 Task: Enable the identity provider to use SSO with other websites
Action: Mouse moved to (153, 184)
Screenshot: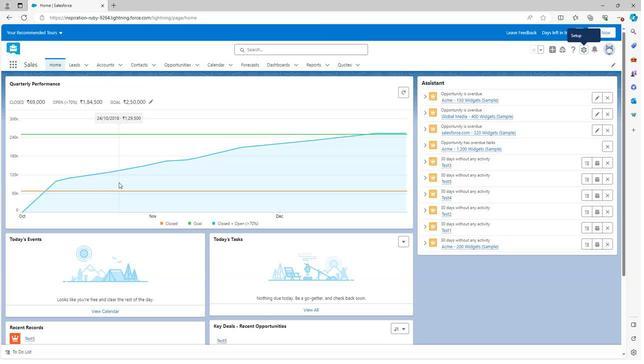 
Action: Mouse scrolled (153, 184) with delta (0, 0)
Screenshot: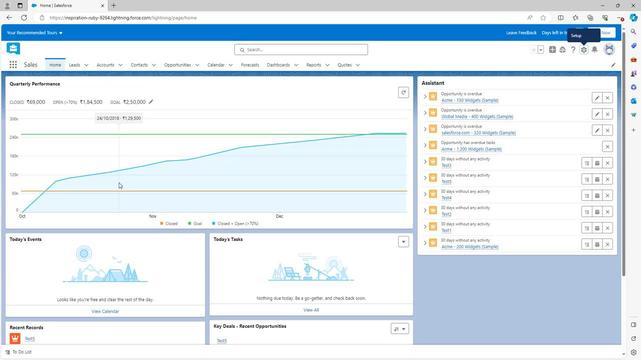 
Action: Mouse scrolled (153, 184) with delta (0, 0)
Screenshot: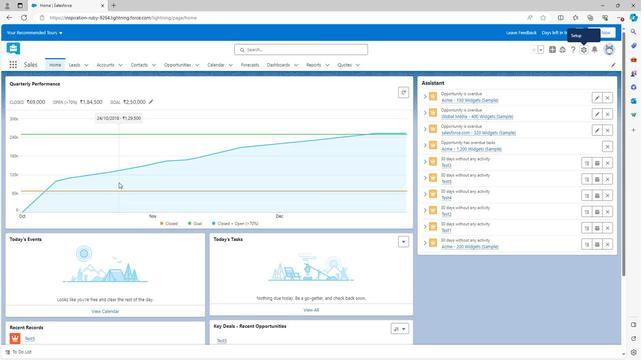 
Action: Mouse scrolled (153, 184) with delta (0, 0)
Screenshot: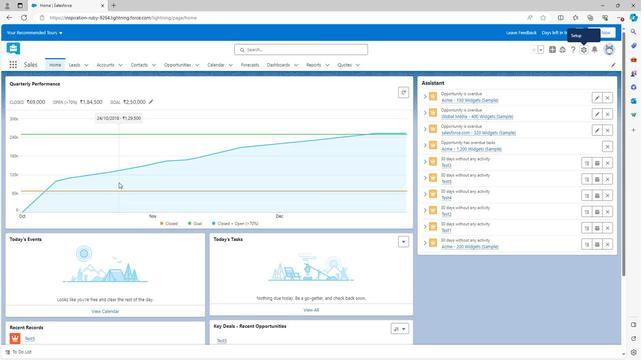 
Action: Mouse scrolled (153, 184) with delta (0, 0)
Screenshot: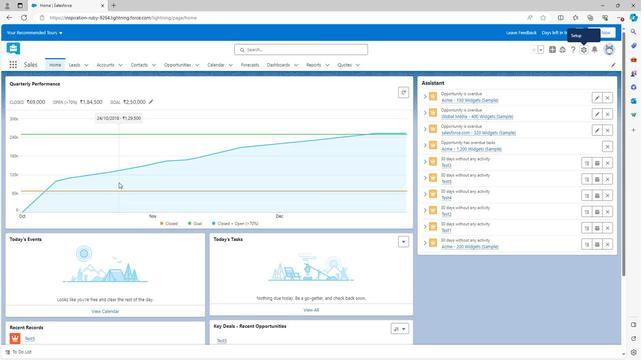 
Action: Mouse scrolled (153, 184) with delta (0, 0)
Screenshot: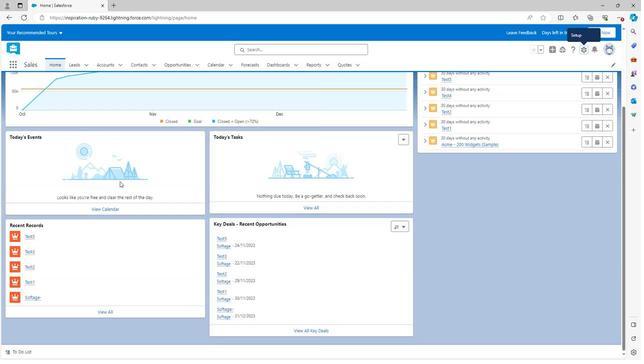 
Action: Mouse scrolled (153, 184) with delta (0, 0)
Screenshot: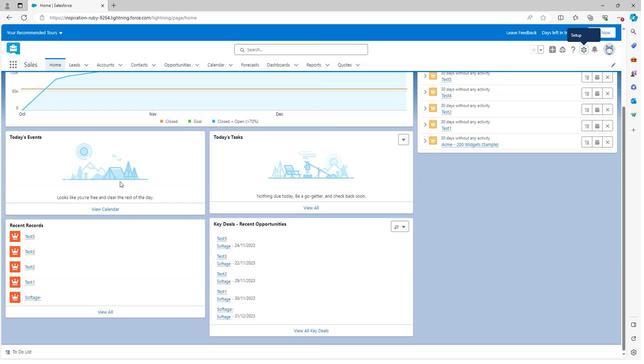 
Action: Mouse scrolled (153, 184) with delta (0, 0)
Screenshot: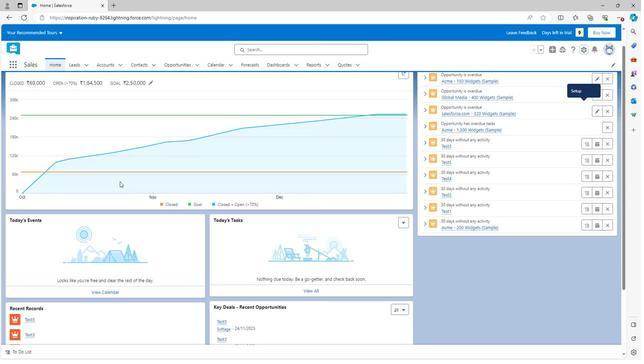 
Action: Mouse scrolled (153, 184) with delta (0, 0)
Screenshot: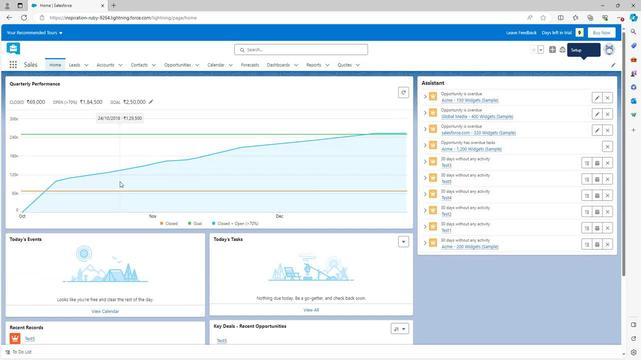 
Action: Mouse moved to (549, 57)
Screenshot: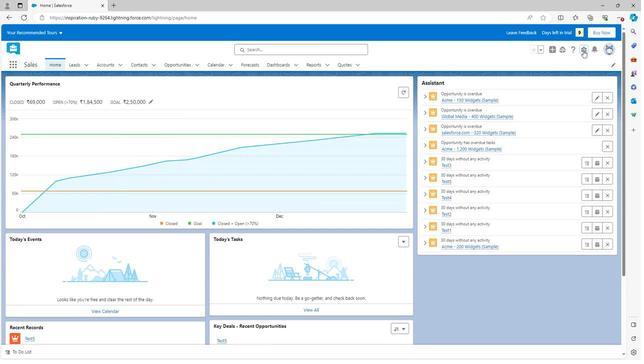 
Action: Mouse pressed left at (549, 57)
Screenshot: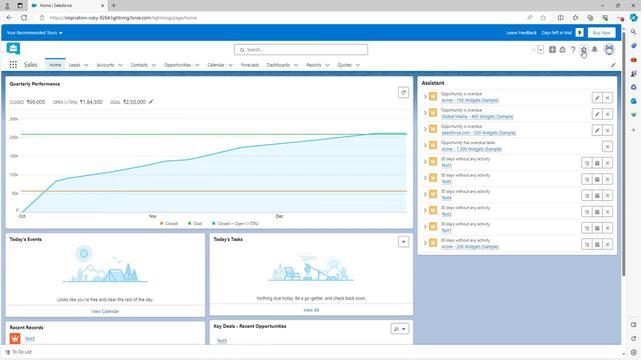 
Action: Mouse moved to (529, 75)
Screenshot: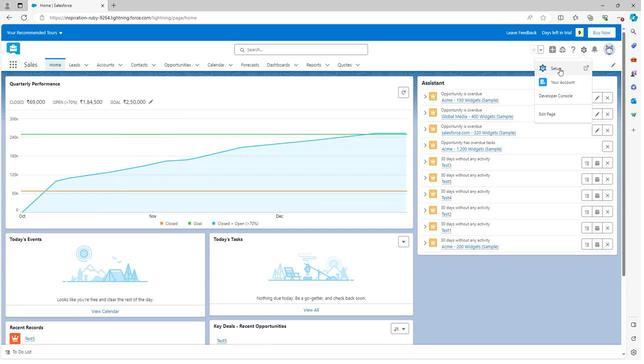 
Action: Mouse pressed left at (529, 75)
Screenshot: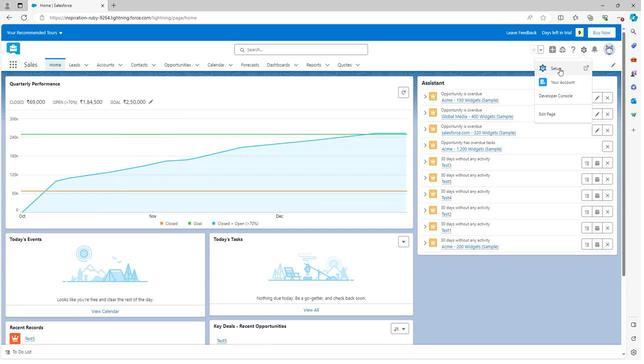 
Action: Mouse moved to (67, 308)
Screenshot: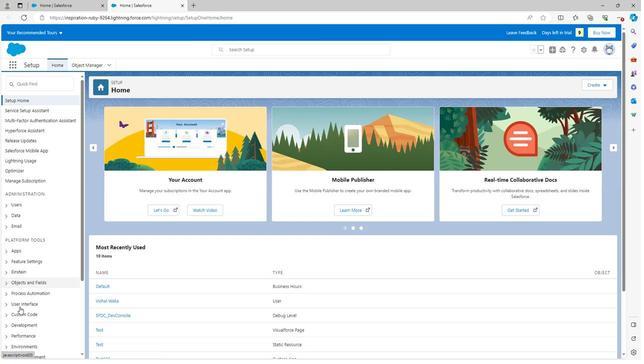 
Action: Mouse scrolled (67, 308) with delta (0, 0)
Screenshot: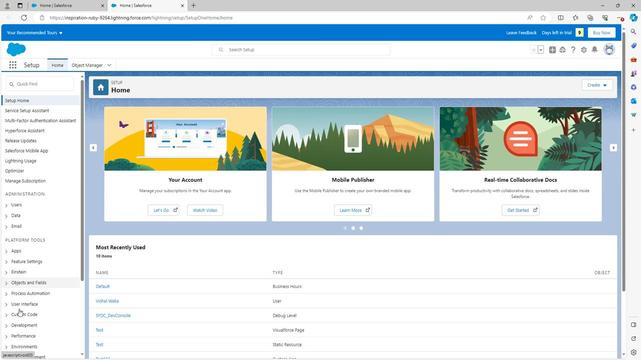 
Action: Mouse scrolled (67, 308) with delta (0, 0)
Screenshot: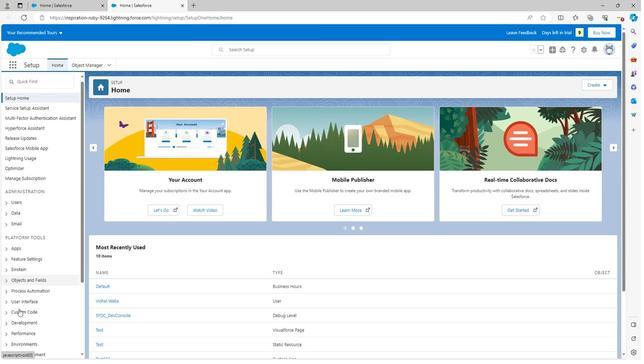 
Action: Mouse scrolled (67, 308) with delta (0, 0)
Screenshot: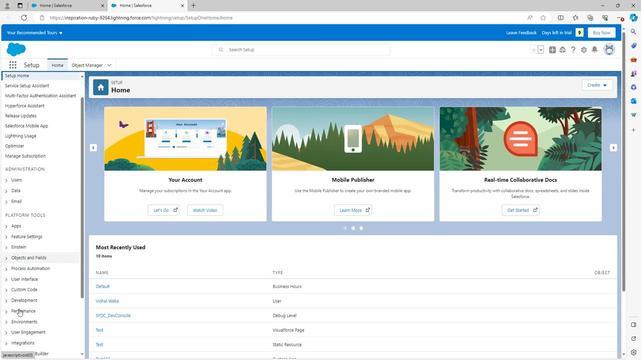 
Action: Mouse scrolled (67, 308) with delta (0, 0)
Screenshot: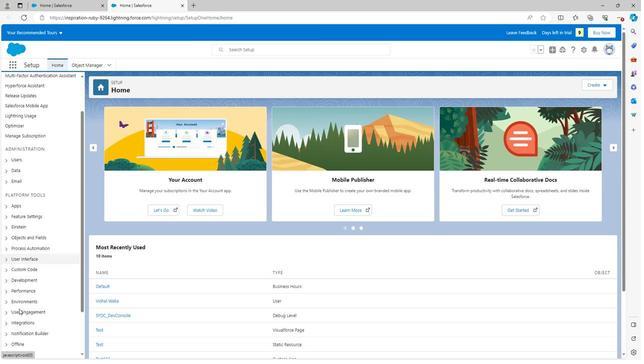 
Action: Mouse scrolled (67, 308) with delta (0, 0)
Screenshot: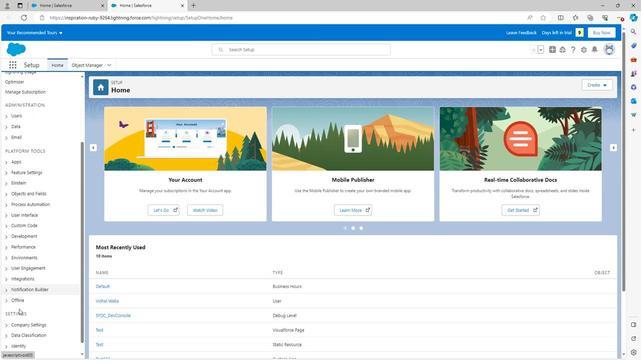 
Action: Mouse scrolled (67, 308) with delta (0, 0)
Screenshot: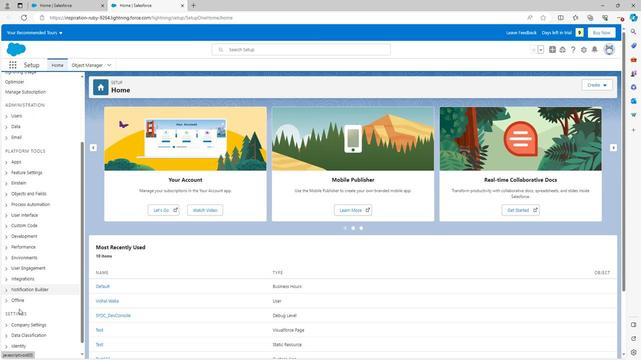 
Action: Mouse scrolled (67, 308) with delta (0, 0)
Screenshot: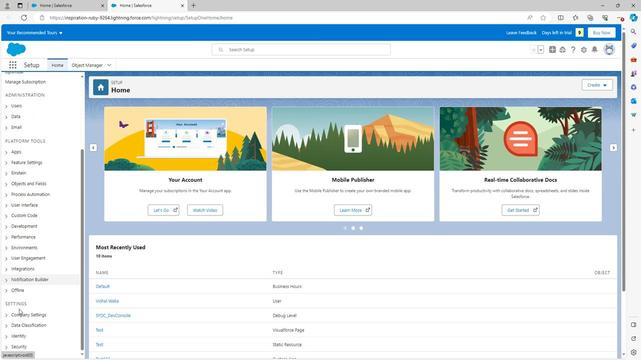 
Action: Mouse scrolled (67, 308) with delta (0, 0)
Screenshot: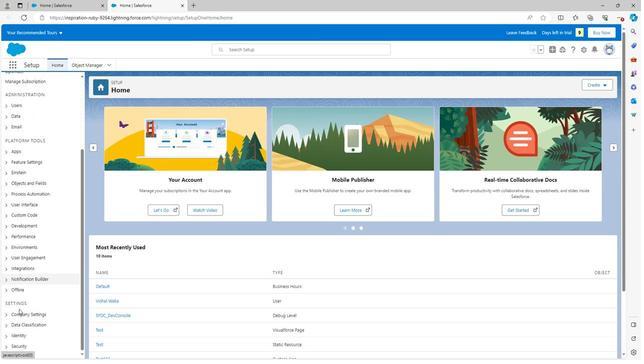 
Action: Mouse moved to (56, 336)
Screenshot: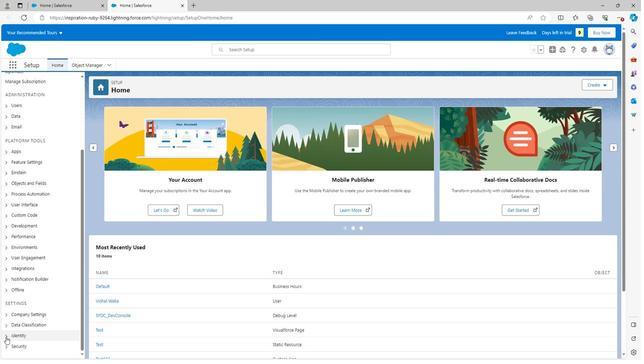 
Action: Mouse pressed left at (56, 336)
Screenshot: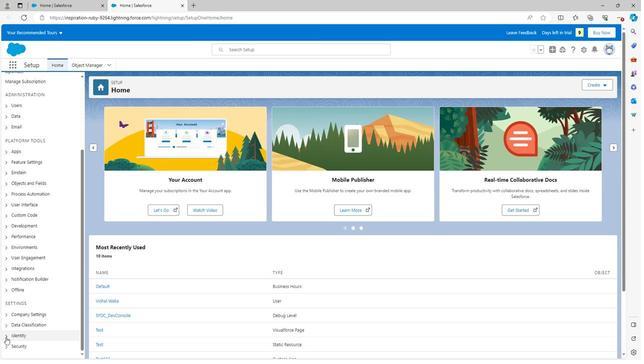
Action: Mouse moved to (55, 336)
Screenshot: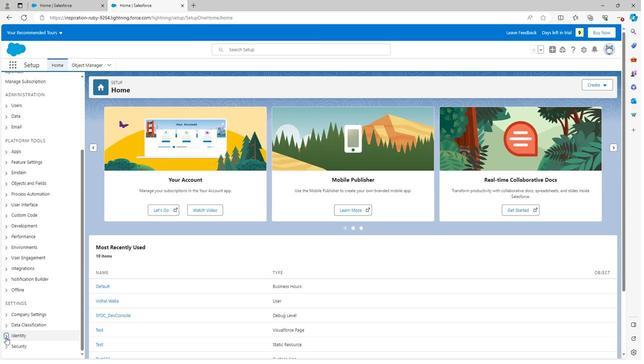 
Action: Mouse scrolled (55, 336) with delta (0, 0)
Screenshot: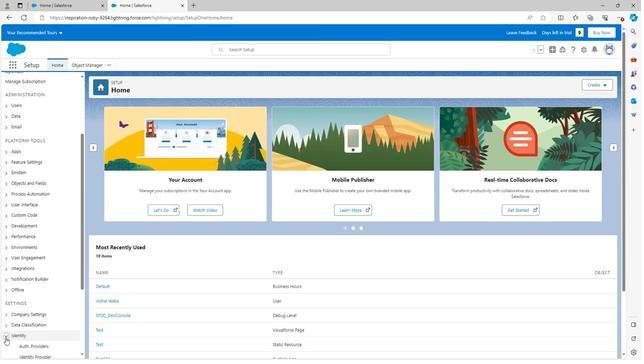 
Action: Mouse scrolled (55, 336) with delta (0, 0)
Screenshot: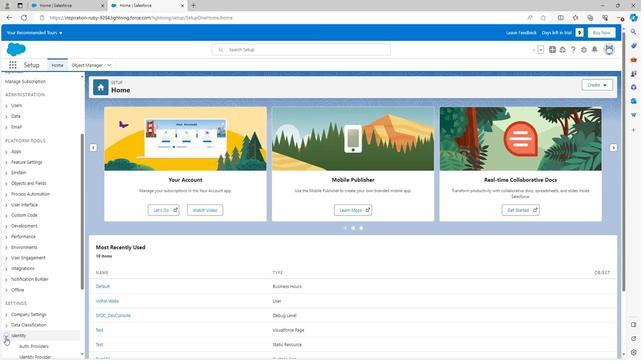
Action: Mouse scrolled (55, 336) with delta (0, 0)
Screenshot: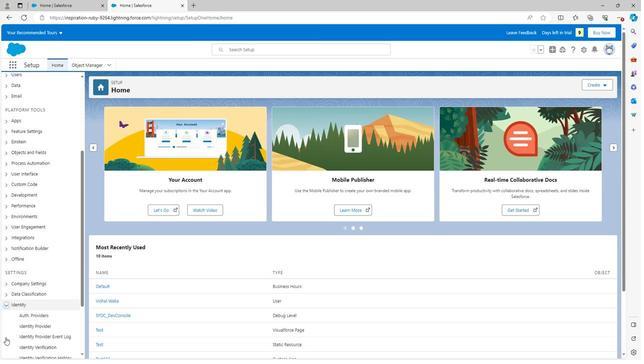 
Action: Mouse scrolled (55, 336) with delta (0, 0)
Screenshot: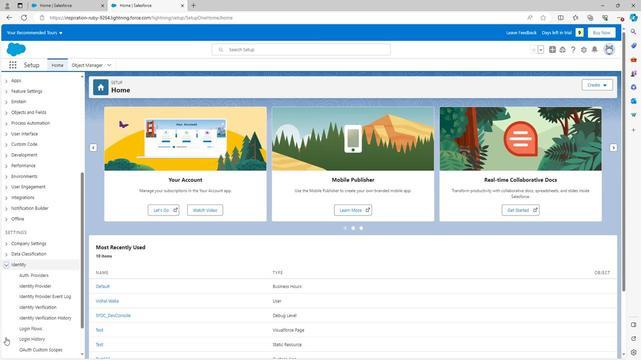 
Action: Mouse scrolled (55, 336) with delta (0, 0)
Screenshot: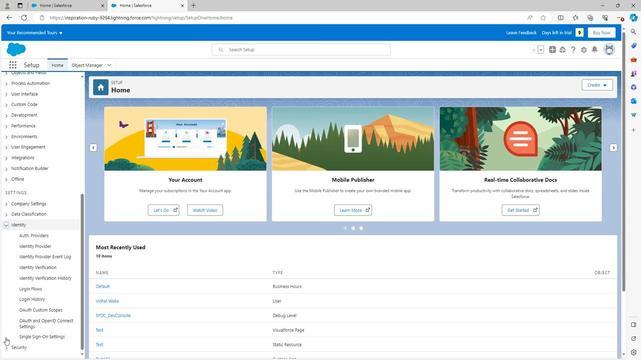 
Action: Mouse moved to (80, 247)
Screenshot: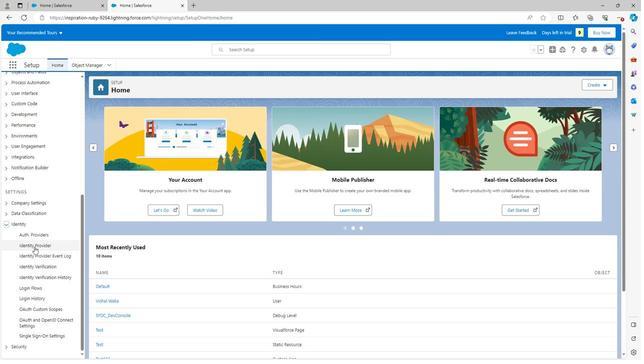 
Action: Mouse pressed left at (80, 247)
Screenshot: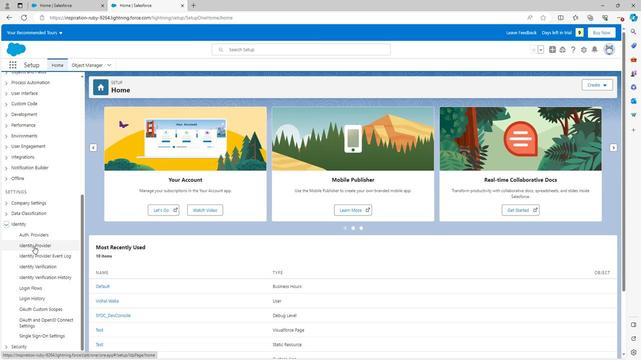 
Action: Mouse moved to (264, 237)
Screenshot: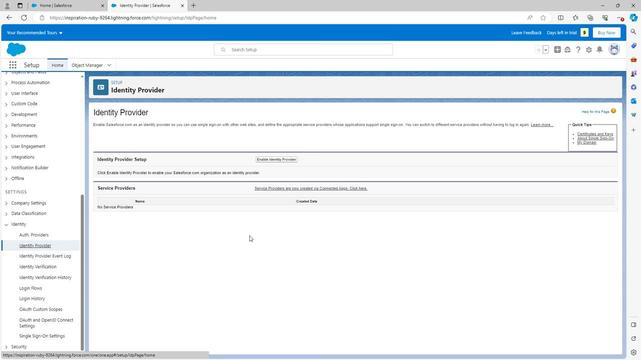 
Action: Mouse scrolled (264, 237) with delta (0, 0)
Screenshot: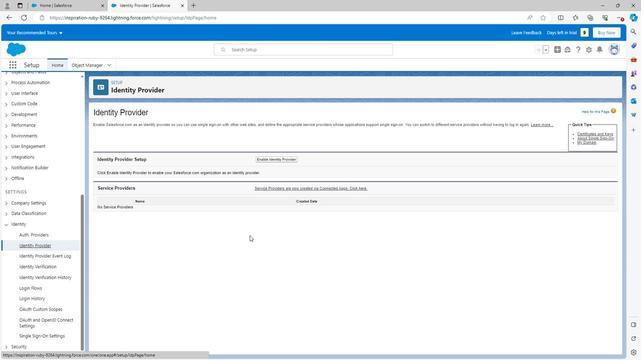 
Action: Mouse scrolled (264, 237) with delta (0, 0)
Screenshot: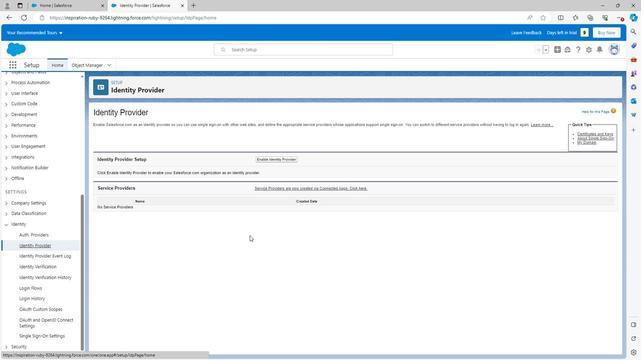 
Action: Mouse scrolled (264, 237) with delta (0, 0)
Screenshot: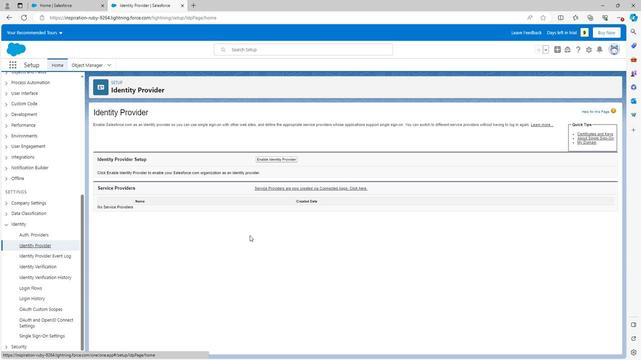 
Action: Mouse moved to (291, 162)
Screenshot: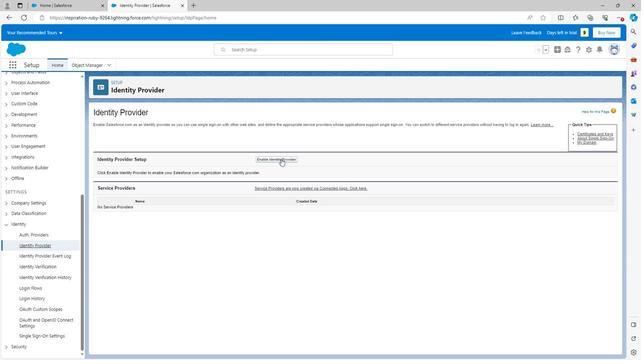 
Action: Mouse pressed left at (291, 162)
Screenshot: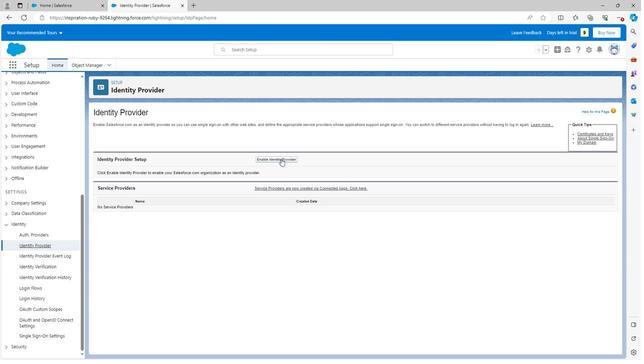 
Action: Mouse moved to (289, 163)
Screenshot: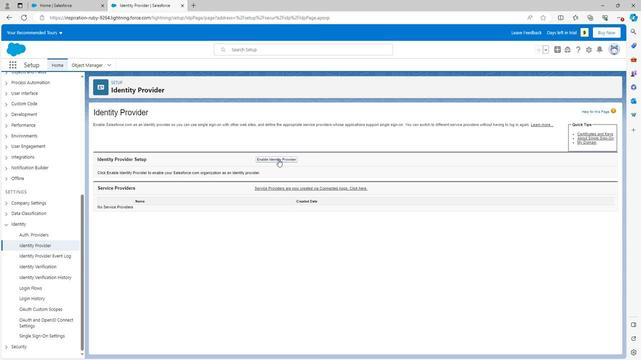 
Action: Mouse pressed left at (289, 163)
Screenshot: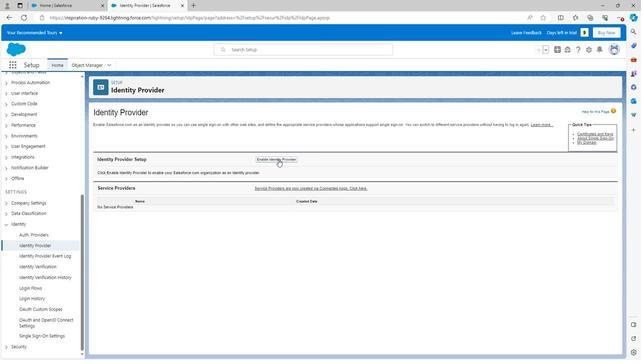 
Action: Mouse moved to (346, 180)
Screenshot: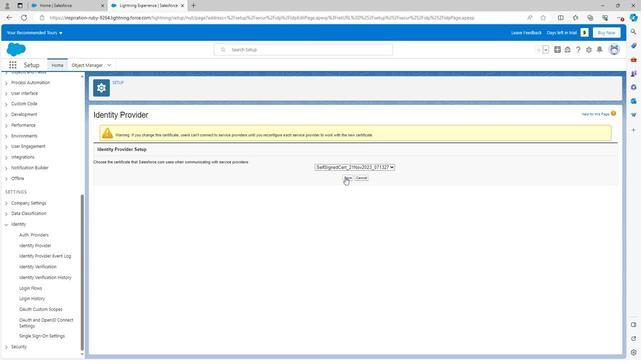 
Action: Mouse pressed left at (346, 180)
Screenshot: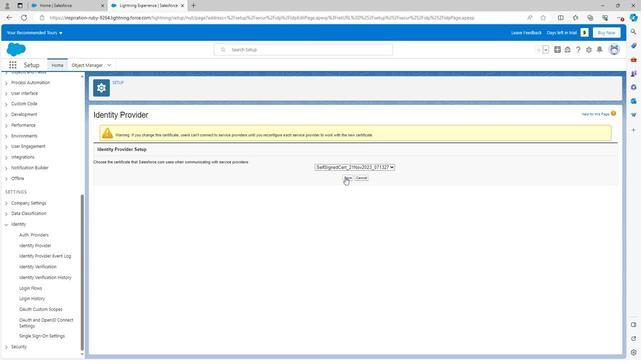 
Action: Mouse moved to (351, 76)
Screenshot: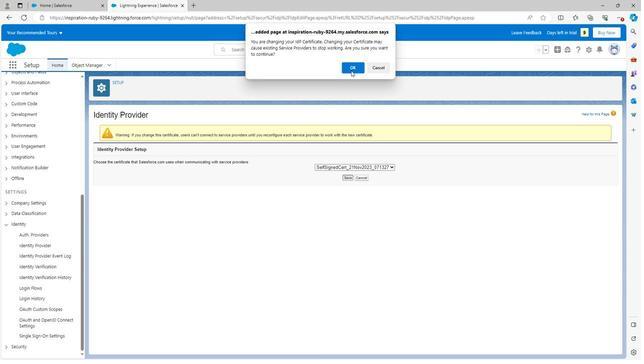 
Action: Mouse pressed left at (351, 76)
Screenshot: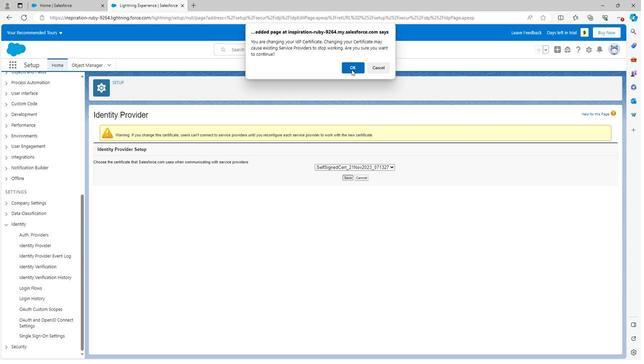 
Action: Mouse moved to (214, 221)
Screenshot: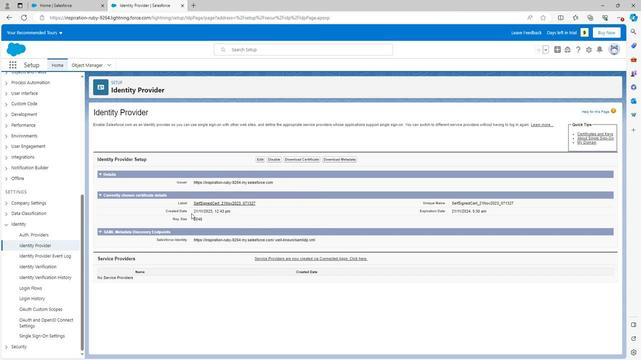 
